 Task: Look for products with caramel flavor in the category "Chocolate Candies".
Action: Mouse pressed left at (22, 68)
Screenshot: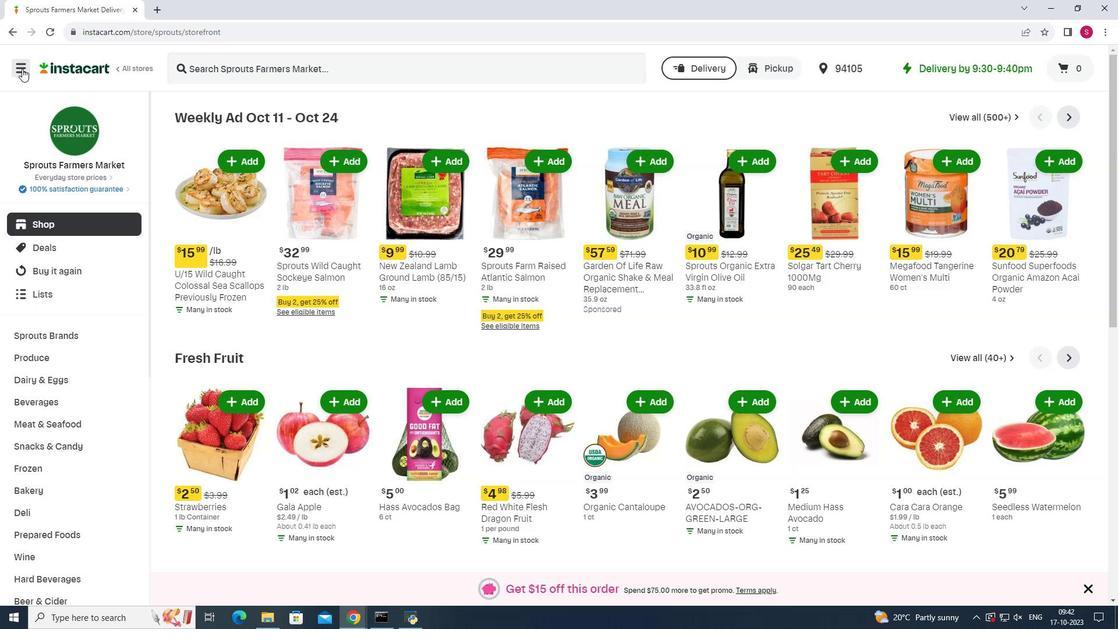 
Action: Mouse moved to (78, 311)
Screenshot: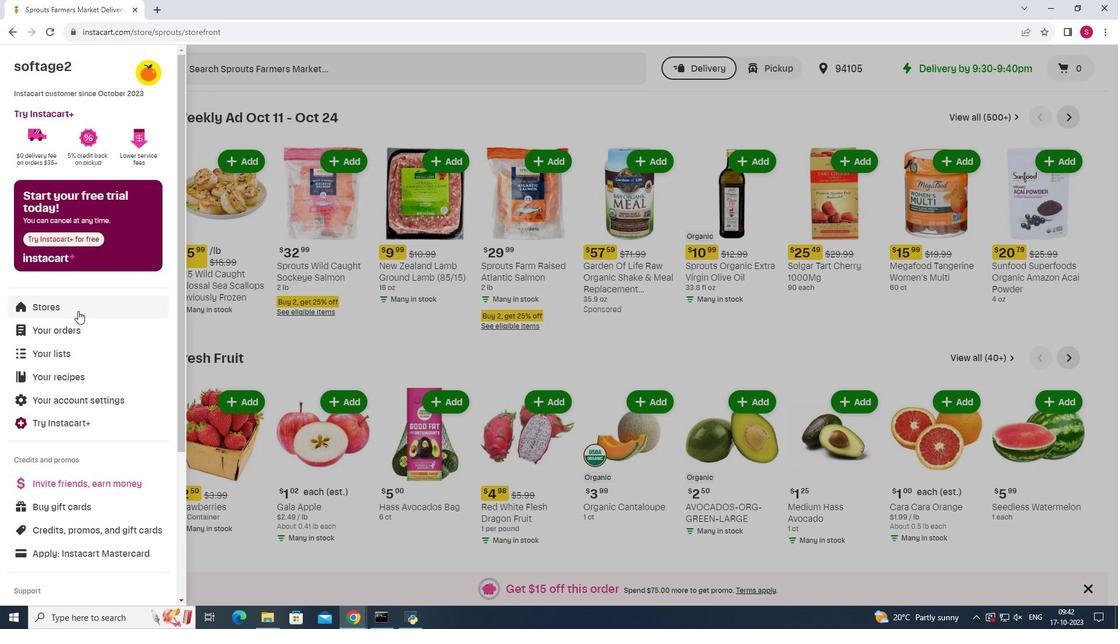 
Action: Mouse pressed left at (78, 311)
Screenshot: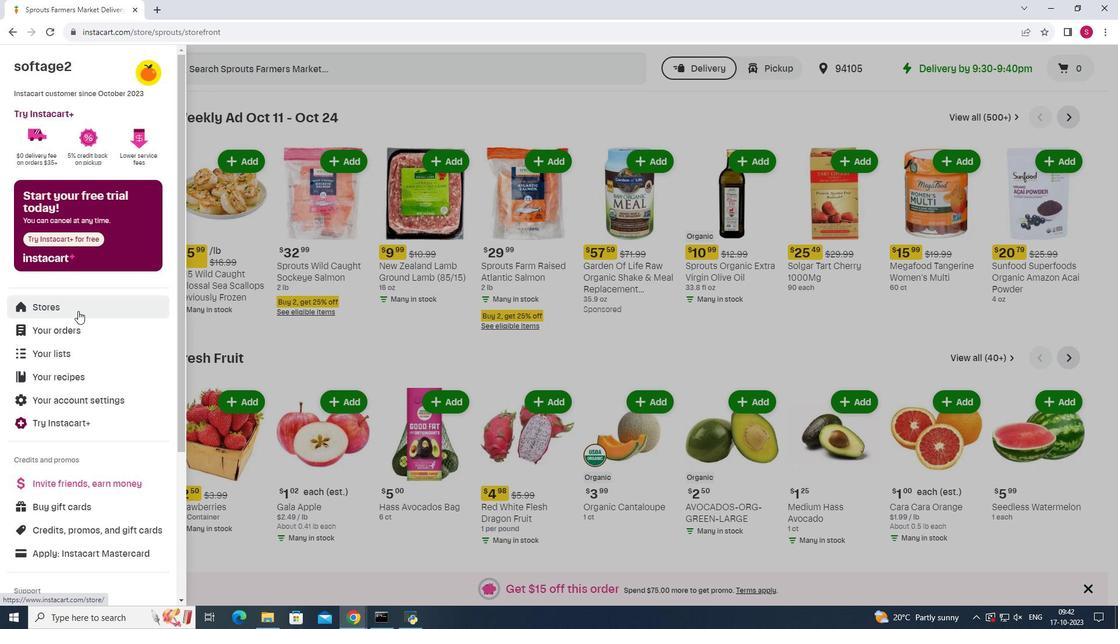 
Action: Mouse moved to (266, 101)
Screenshot: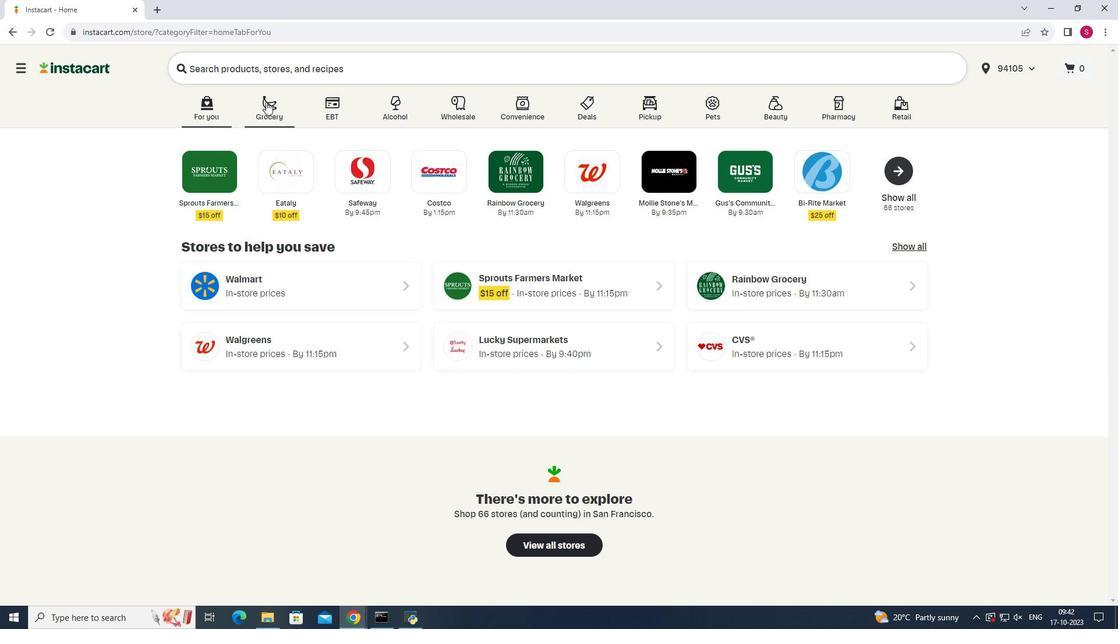 
Action: Mouse pressed left at (266, 101)
Screenshot: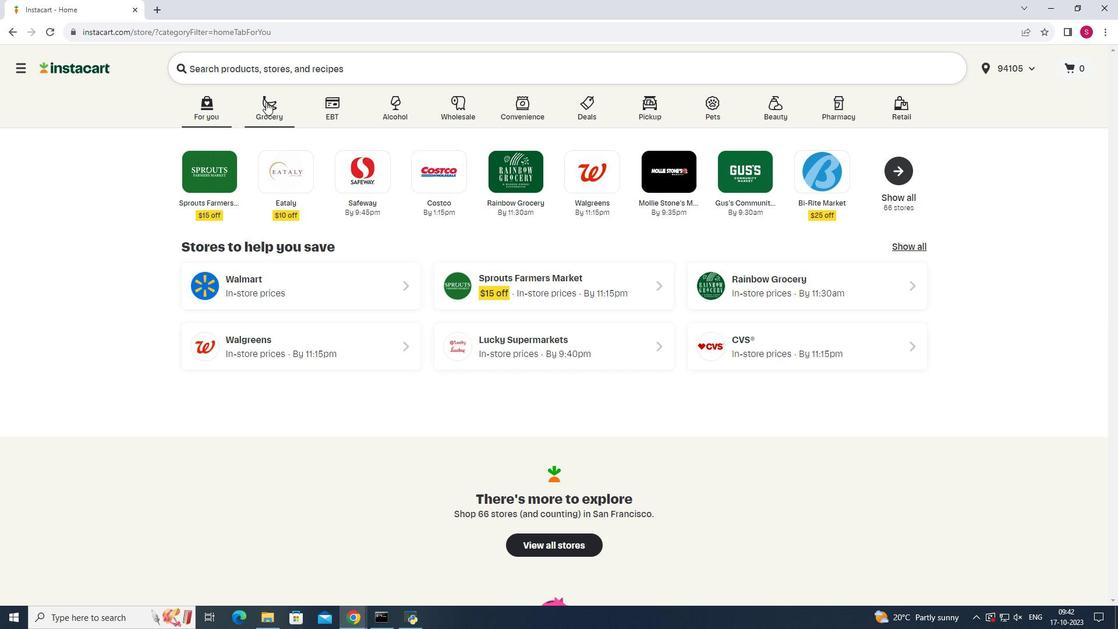 
Action: Mouse moved to (808, 158)
Screenshot: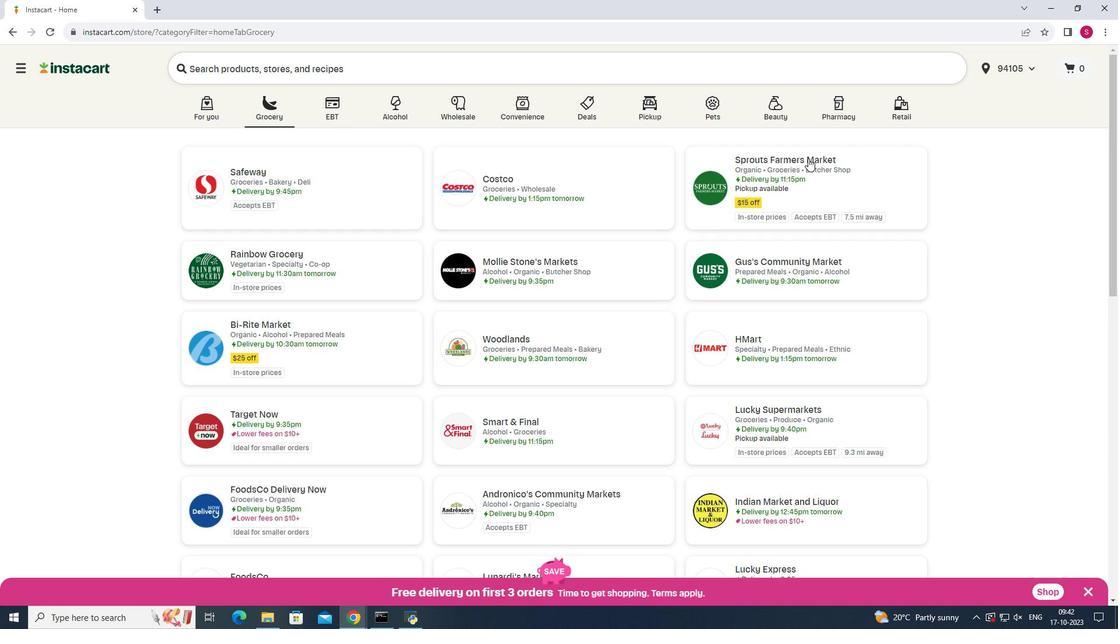 
Action: Mouse pressed left at (808, 158)
Screenshot: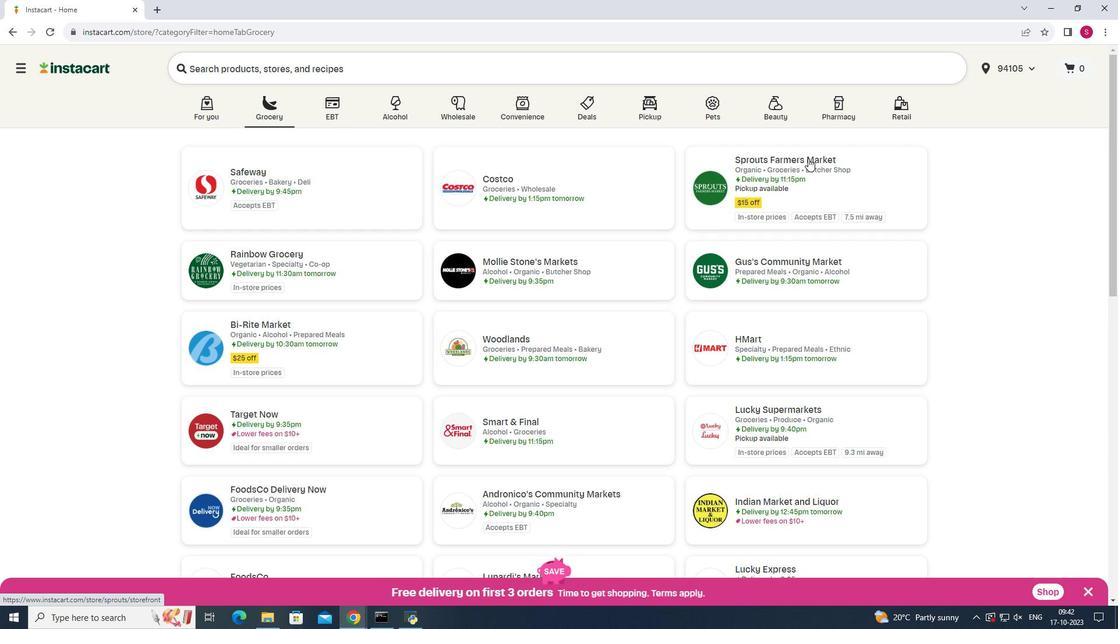 
Action: Mouse moved to (55, 446)
Screenshot: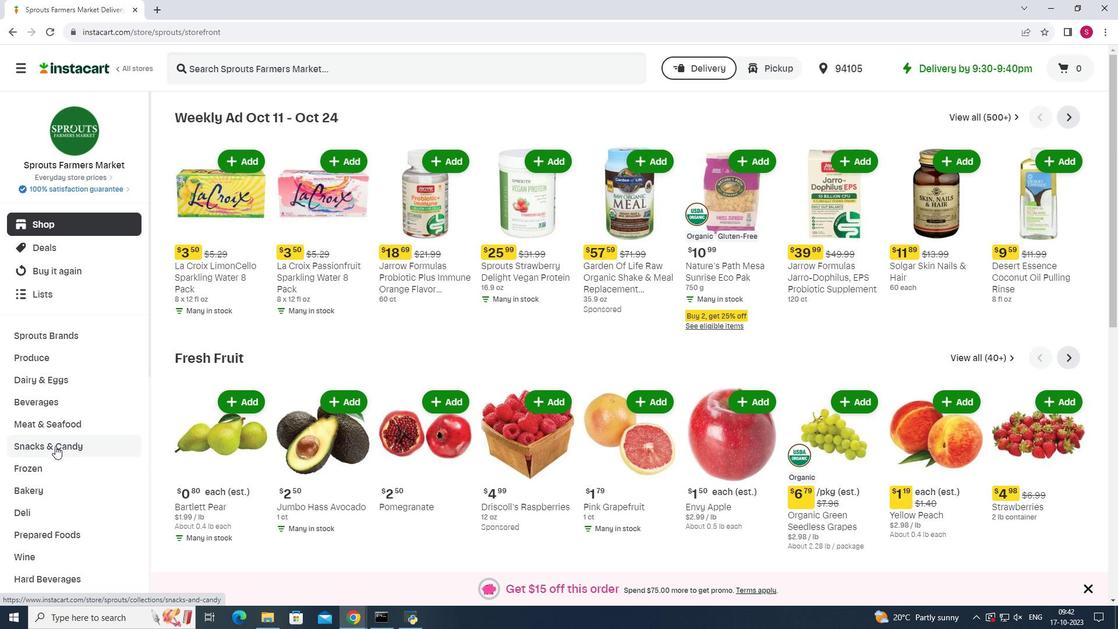 
Action: Mouse pressed left at (55, 446)
Screenshot: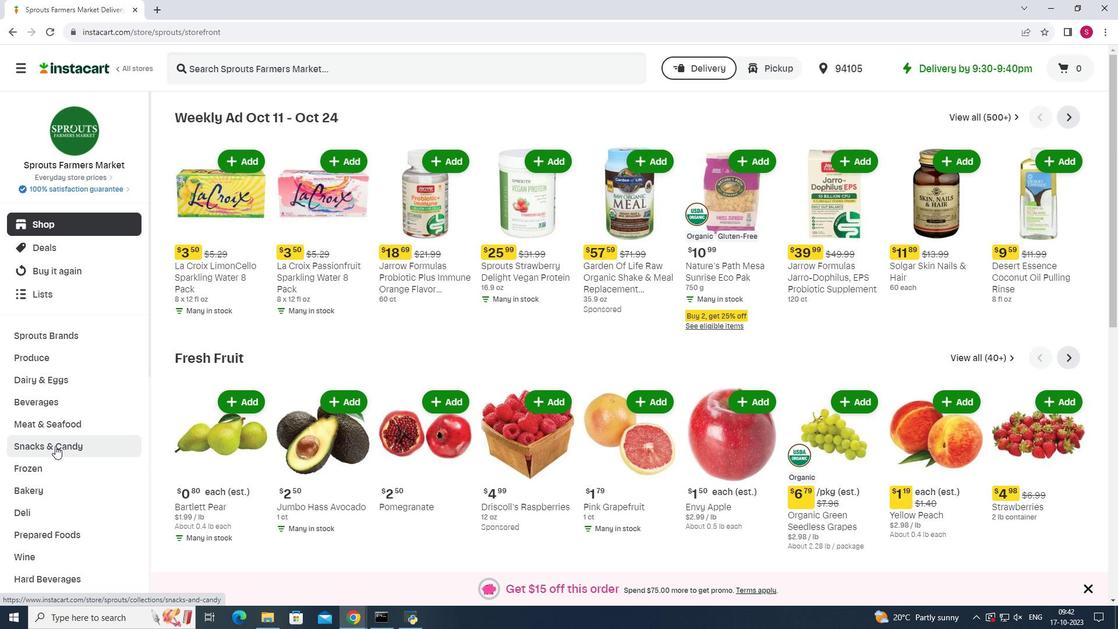 
Action: Mouse moved to (326, 145)
Screenshot: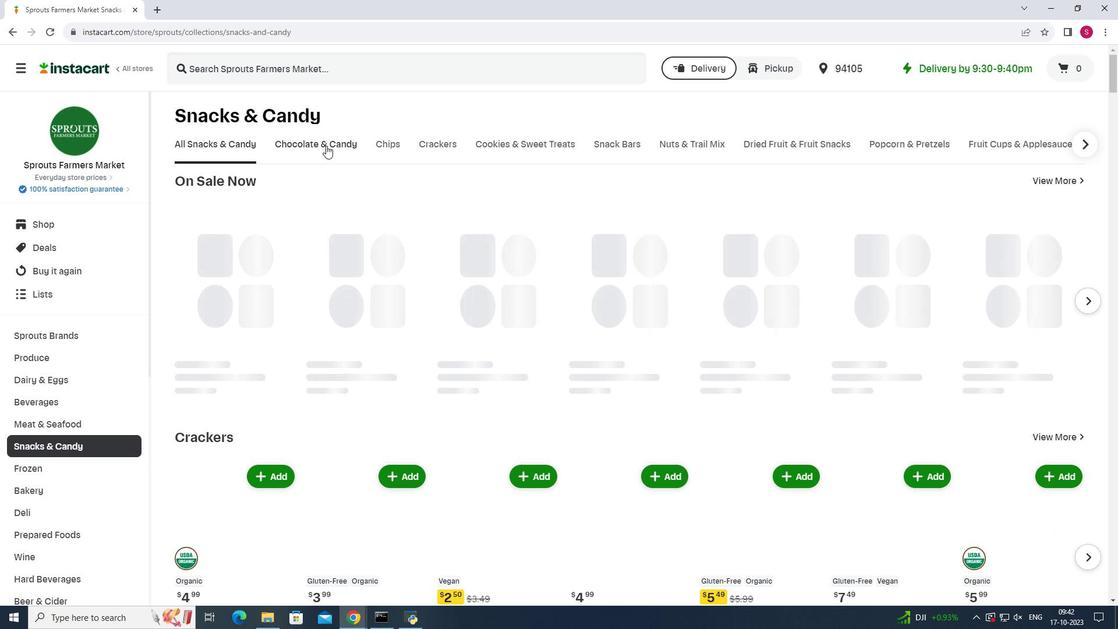 
Action: Mouse pressed left at (326, 145)
Screenshot: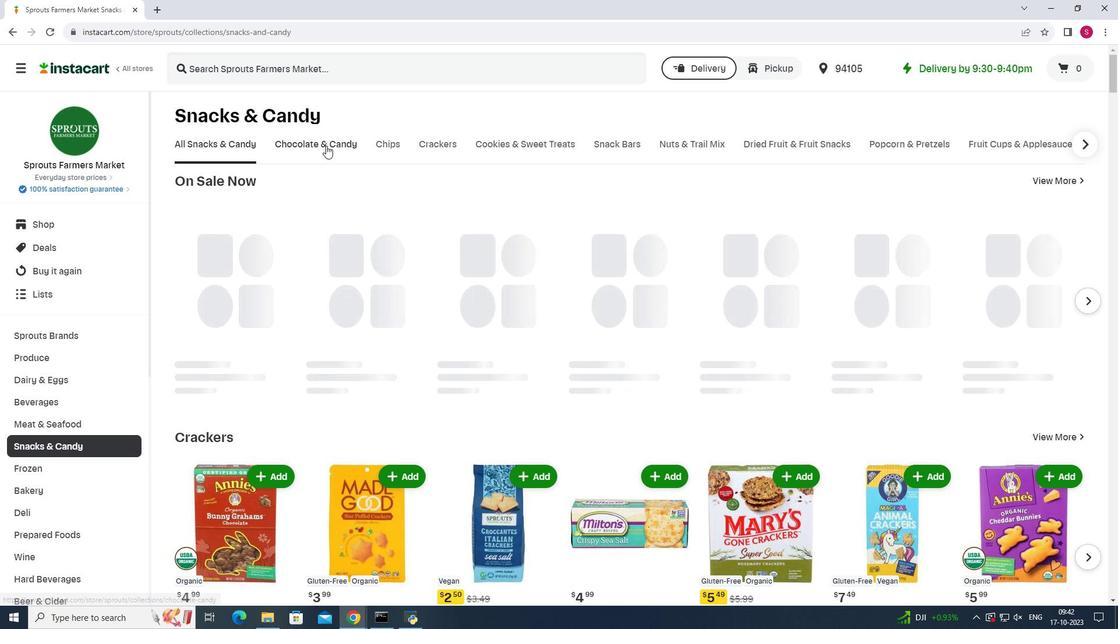 
Action: Mouse moved to (277, 194)
Screenshot: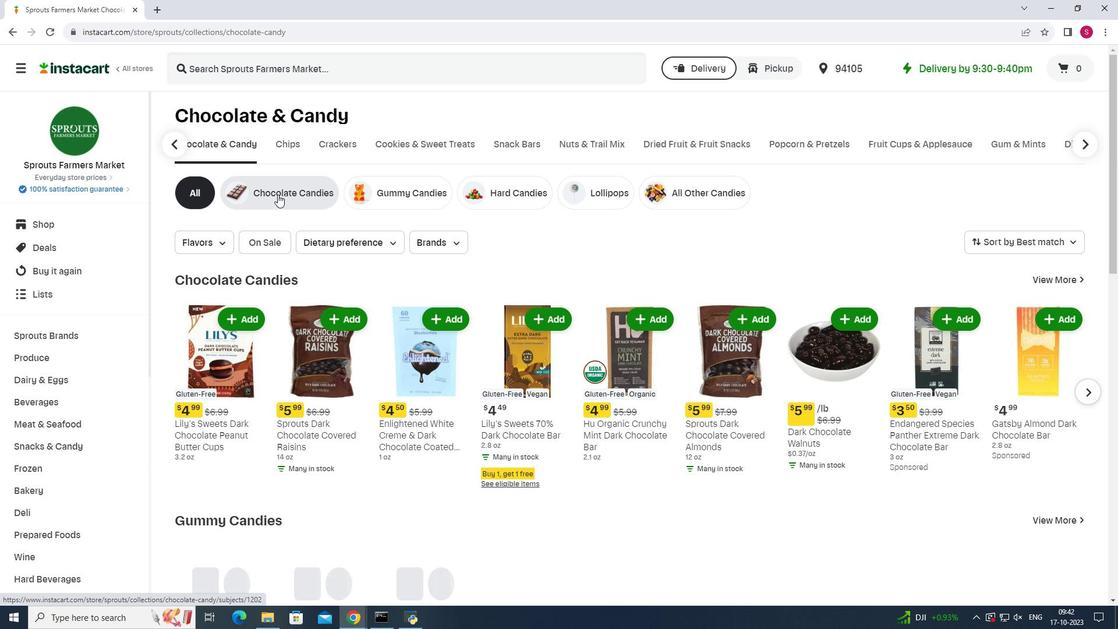 
Action: Mouse pressed left at (277, 194)
Screenshot: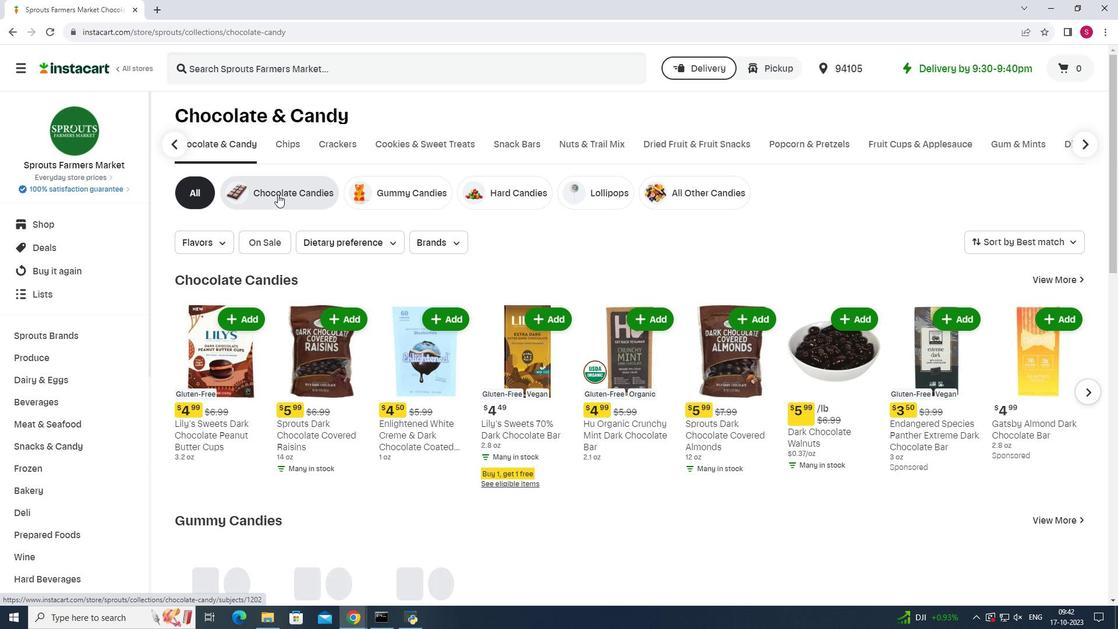 
Action: Mouse moved to (224, 242)
Screenshot: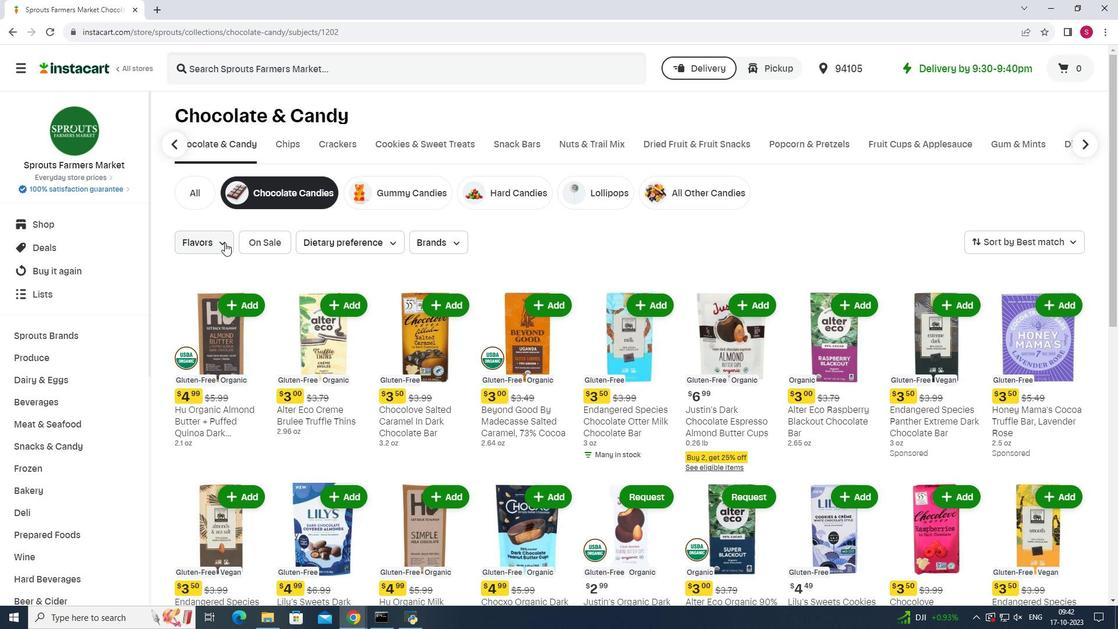 
Action: Mouse pressed left at (224, 242)
Screenshot: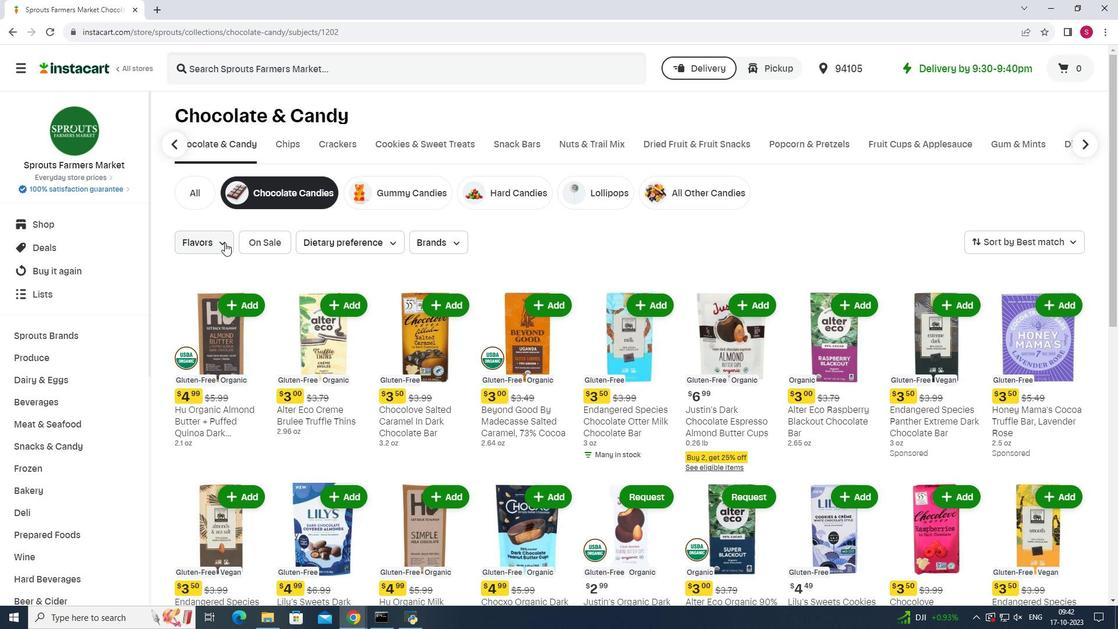 
Action: Mouse moved to (231, 315)
Screenshot: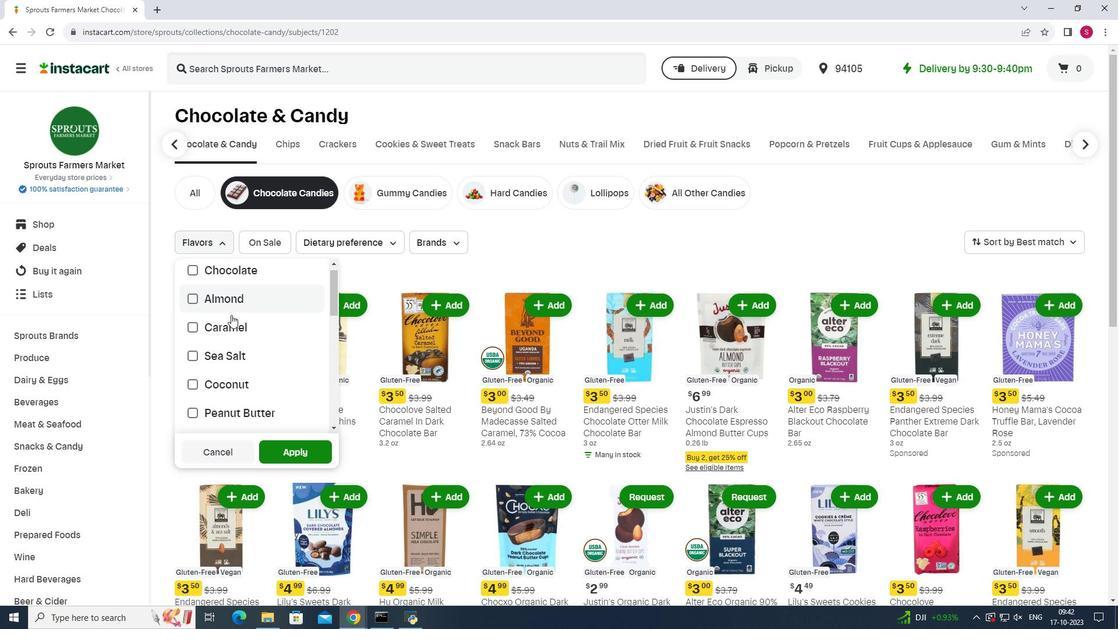 
Action: Mouse scrolled (231, 314) with delta (0, 0)
Screenshot: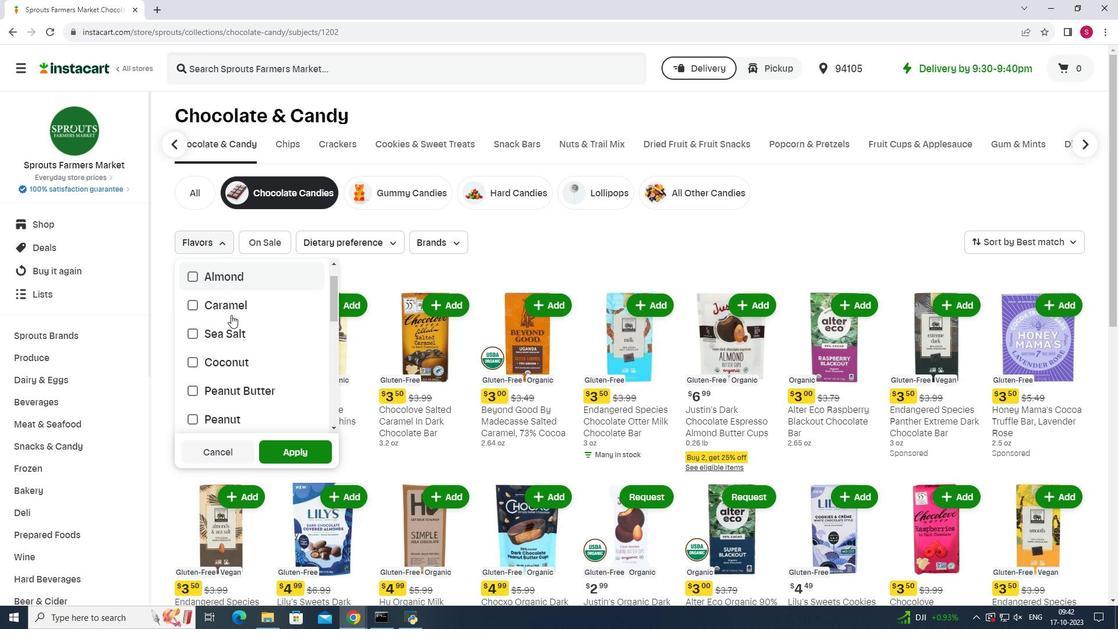 
Action: Mouse moved to (189, 274)
Screenshot: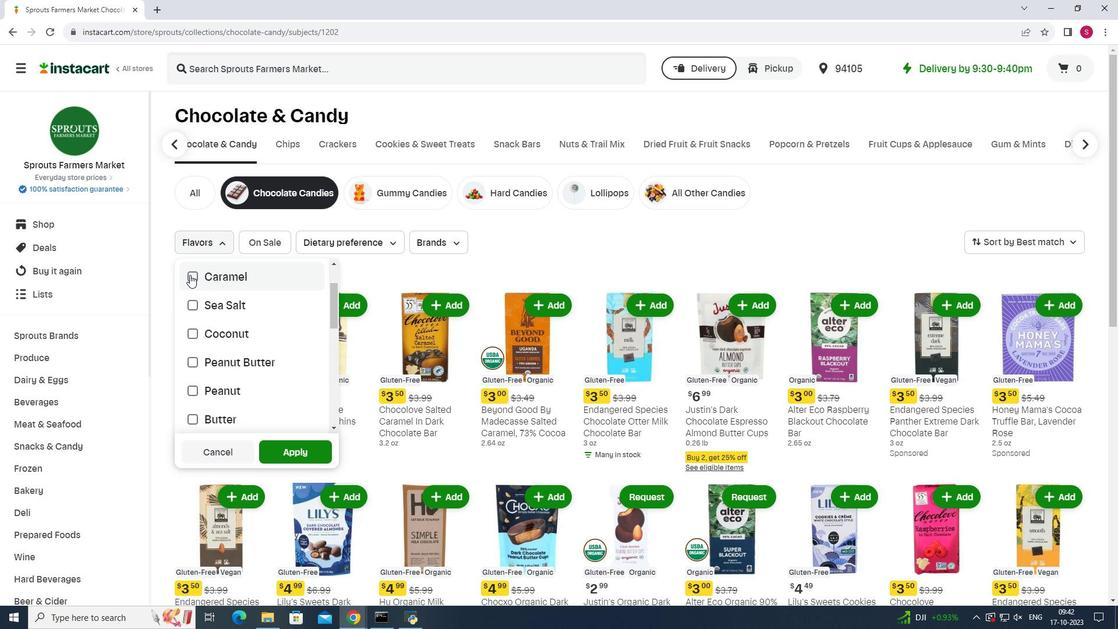 
Action: Mouse pressed left at (189, 274)
Screenshot: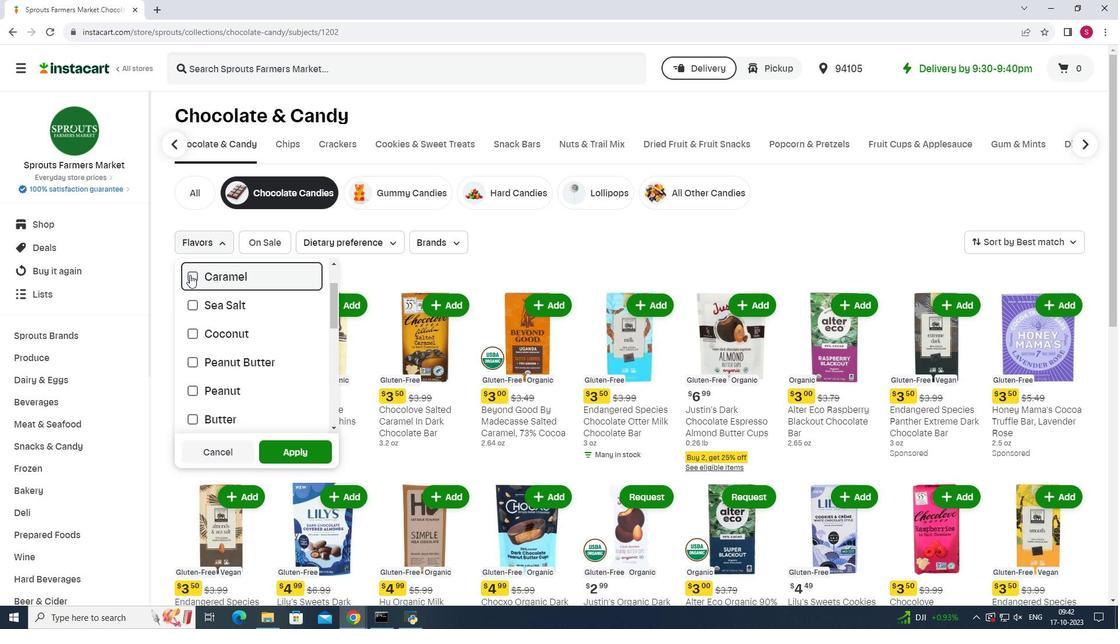 
Action: Mouse moved to (301, 453)
Screenshot: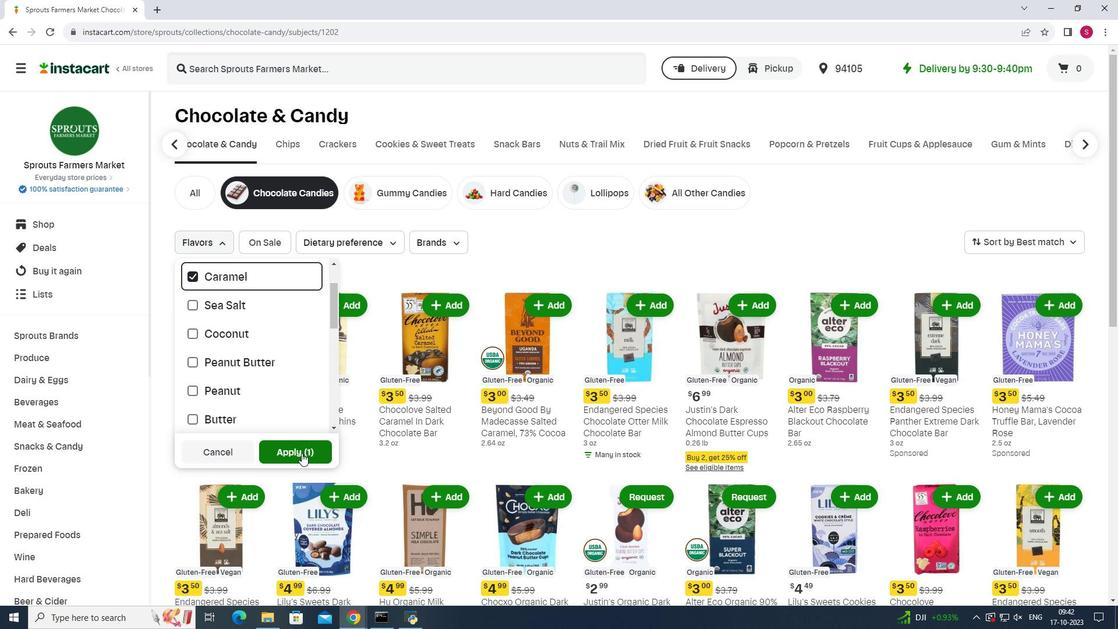 
Action: Mouse pressed left at (301, 453)
Screenshot: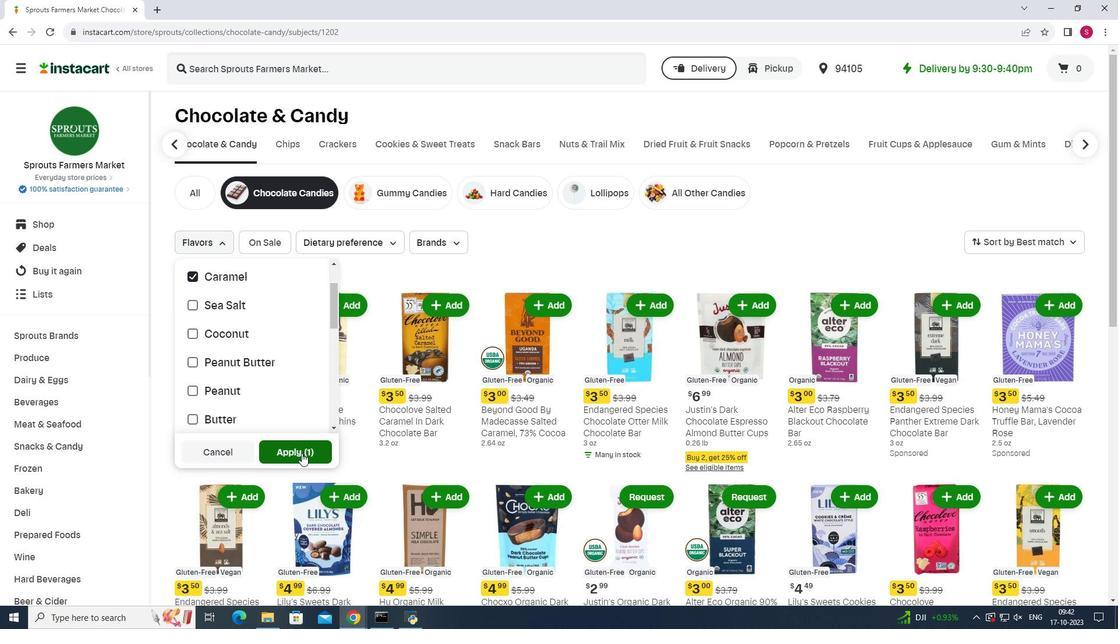 
Action: Mouse moved to (778, 318)
Screenshot: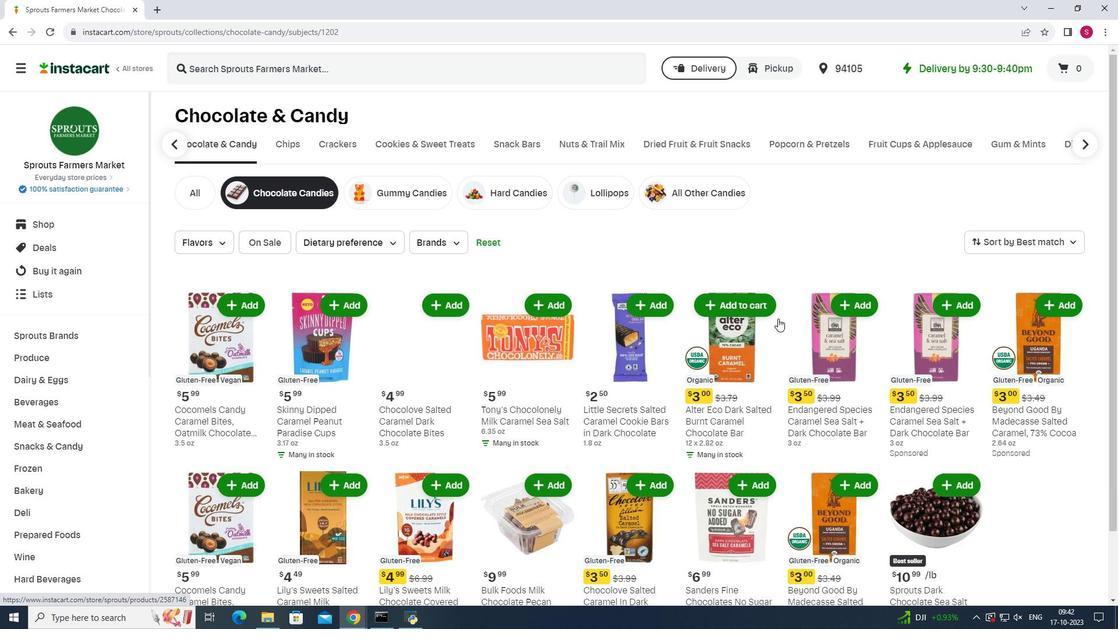 
Action: Mouse scrolled (778, 318) with delta (0, 0)
Screenshot: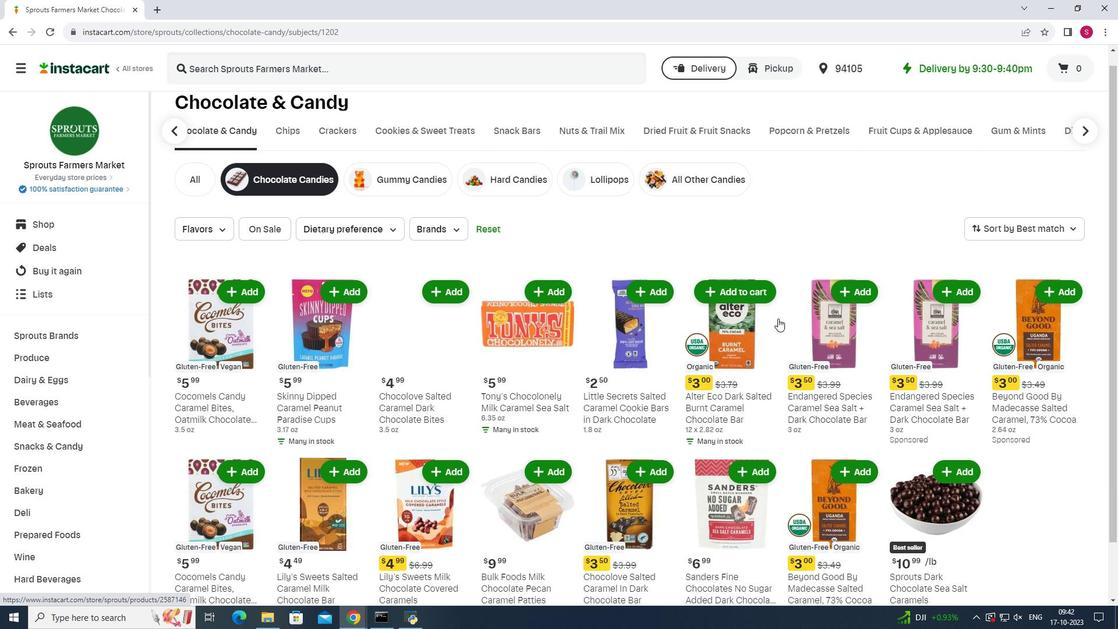 
Action: Mouse scrolled (778, 318) with delta (0, 0)
Screenshot: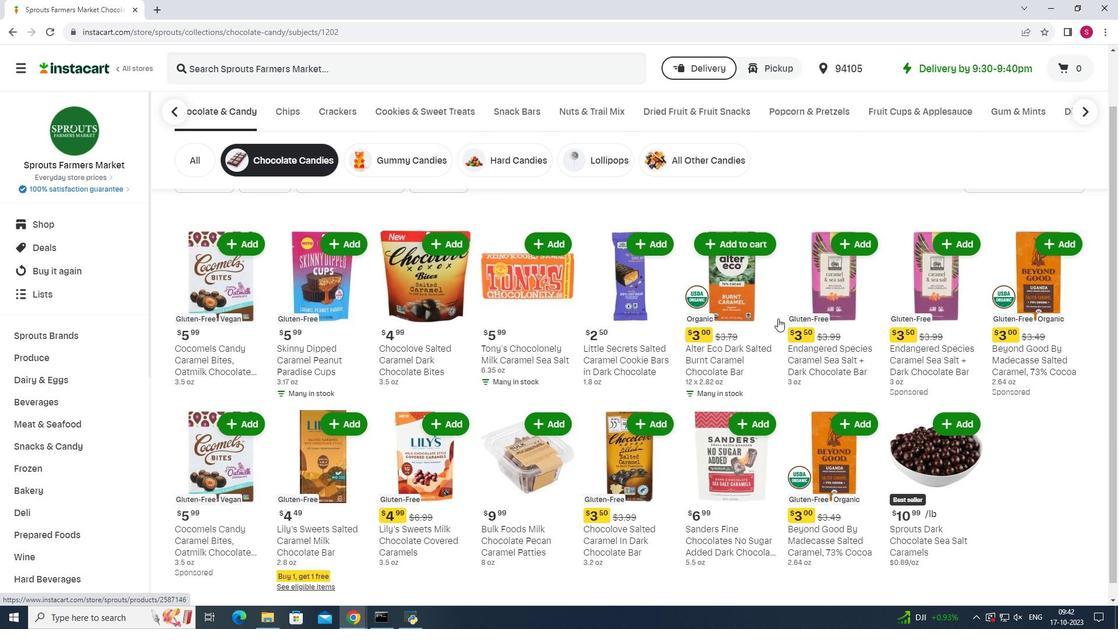 
Action: Mouse scrolled (778, 318) with delta (0, 0)
Screenshot: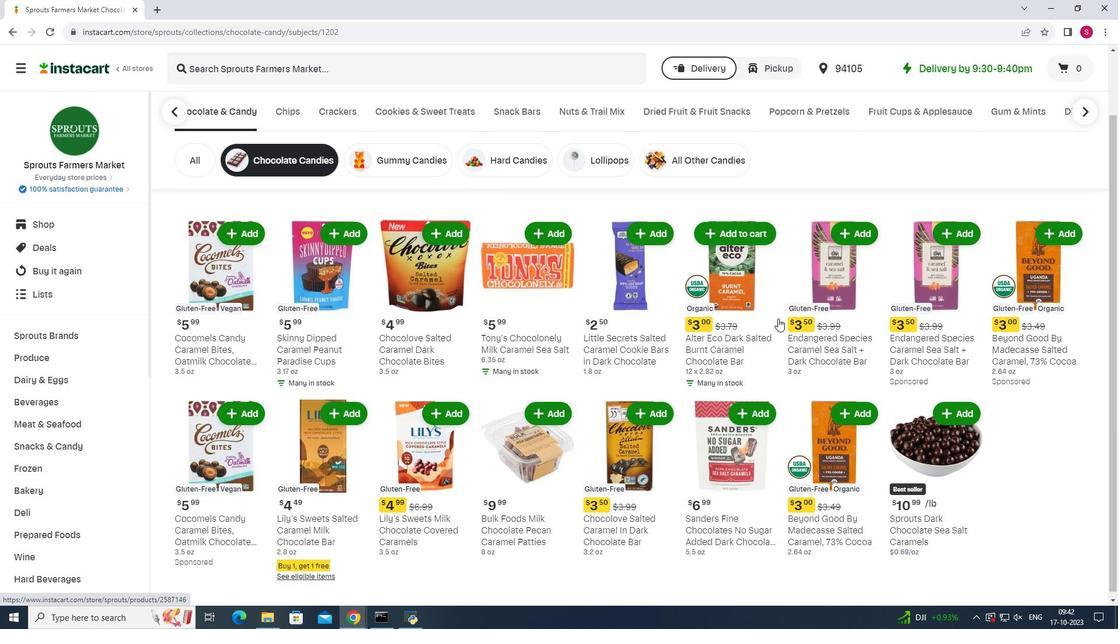 
Action: Mouse scrolled (778, 318) with delta (0, 0)
Screenshot: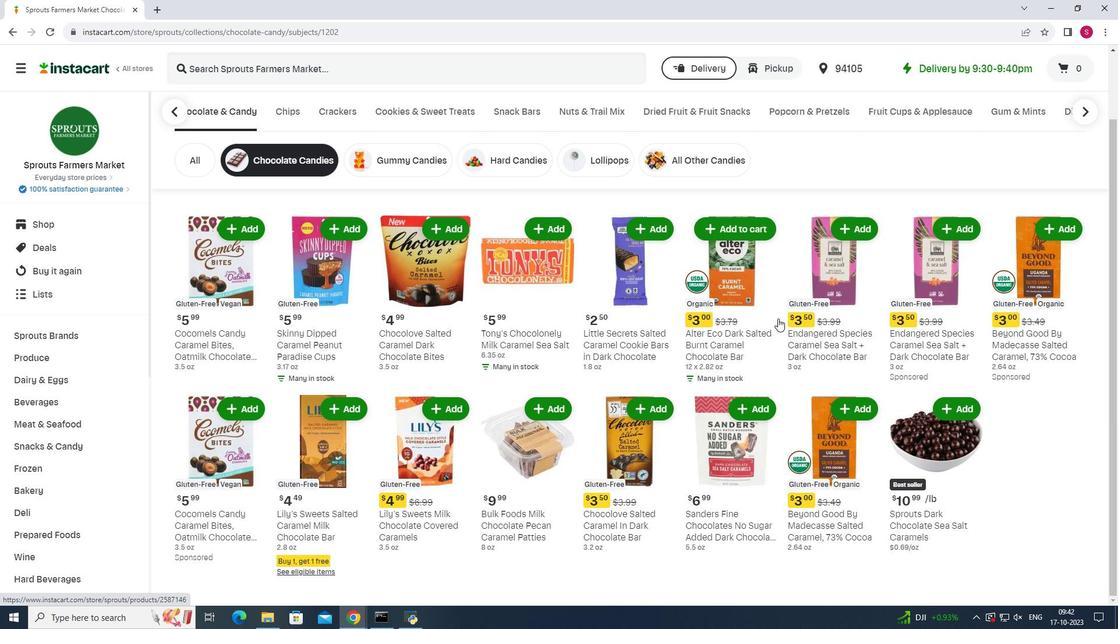 
Action: Mouse scrolled (778, 319) with delta (0, 0)
Screenshot: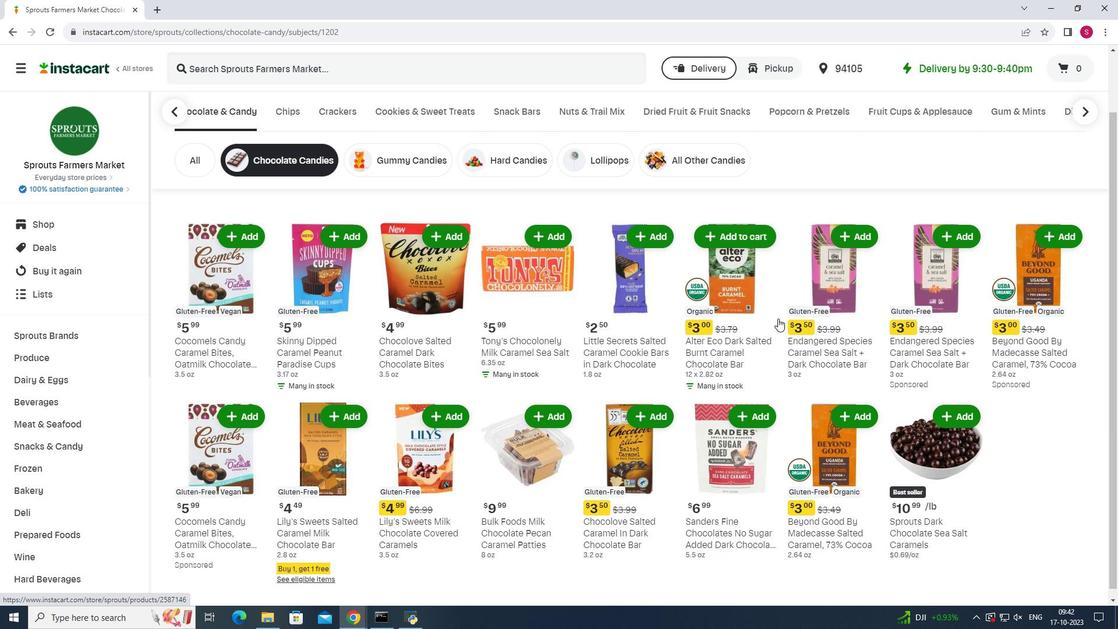 
Action: Mouse scrolled (778, 319) with delta (0, 0)
Screenshot: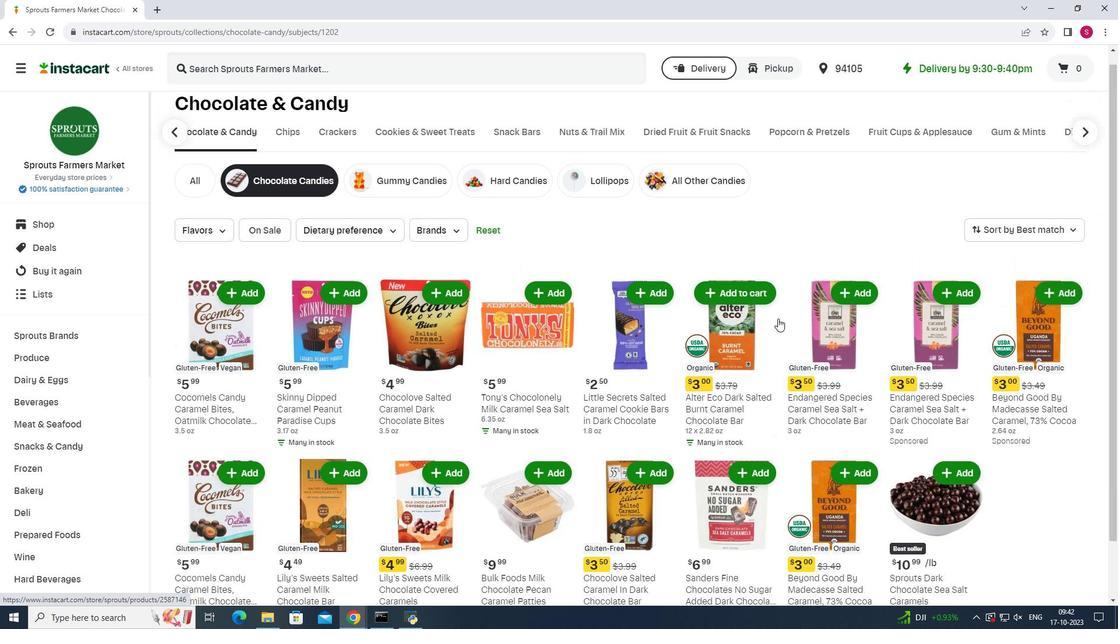 
Action: Mouse scrolled (778, 319) with delta (0, 0)
Screenshot: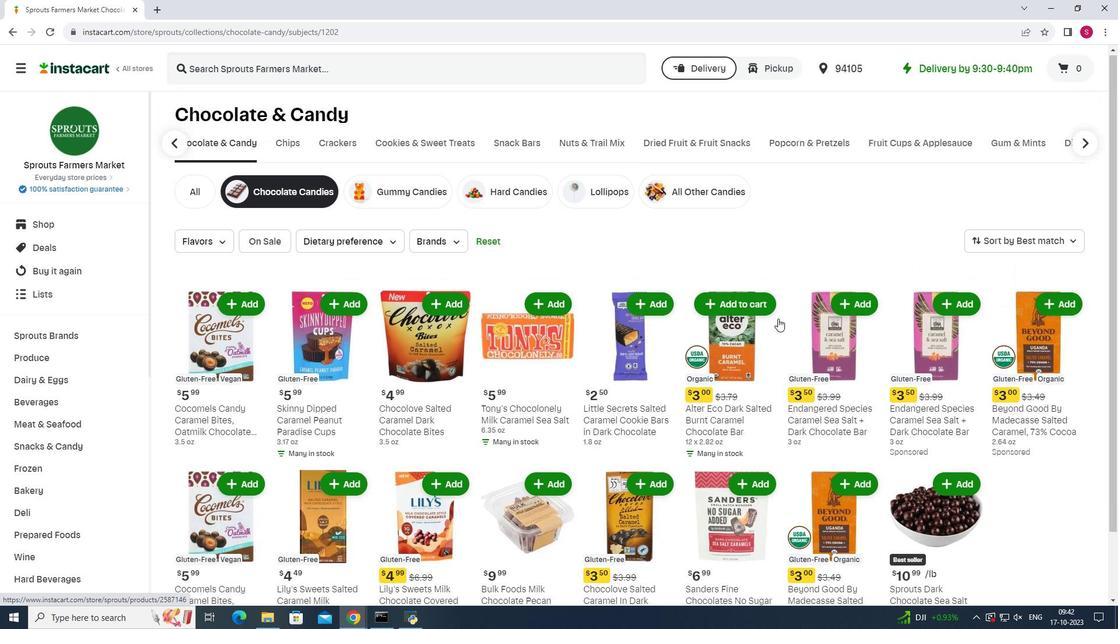 
